 Task: select a rule when a list is selectd by anyone.
Action: Mouse moved to (1092, 91)
Screenshot: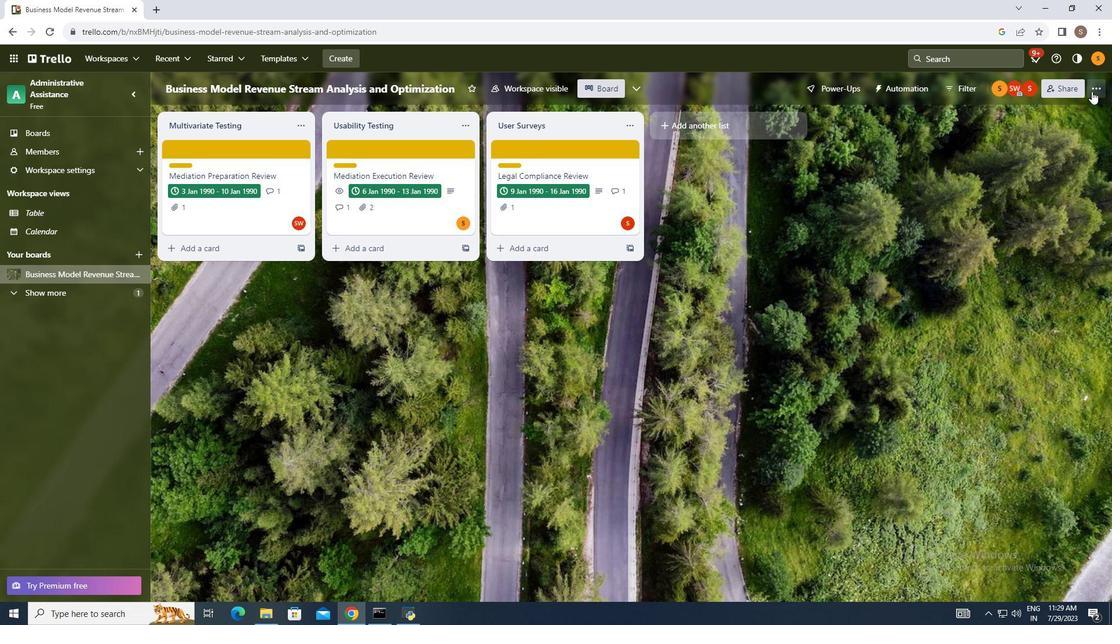 
Action: Mouse pressed left at (1092, 91)
Screenshot: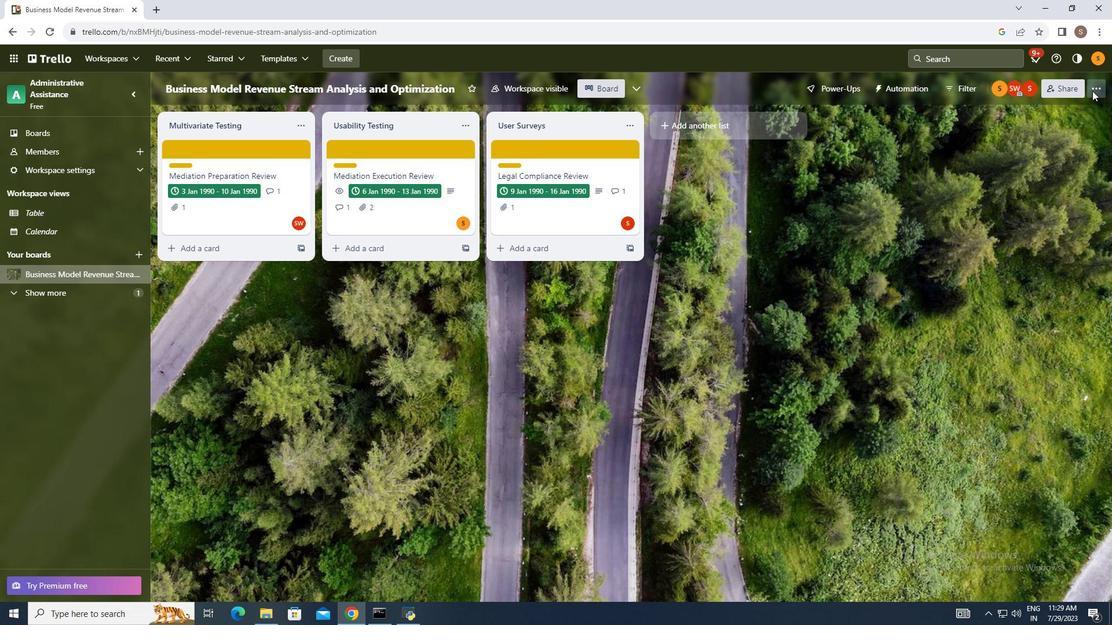 
Action: Mouse moved to (998, 257)
Screenshot: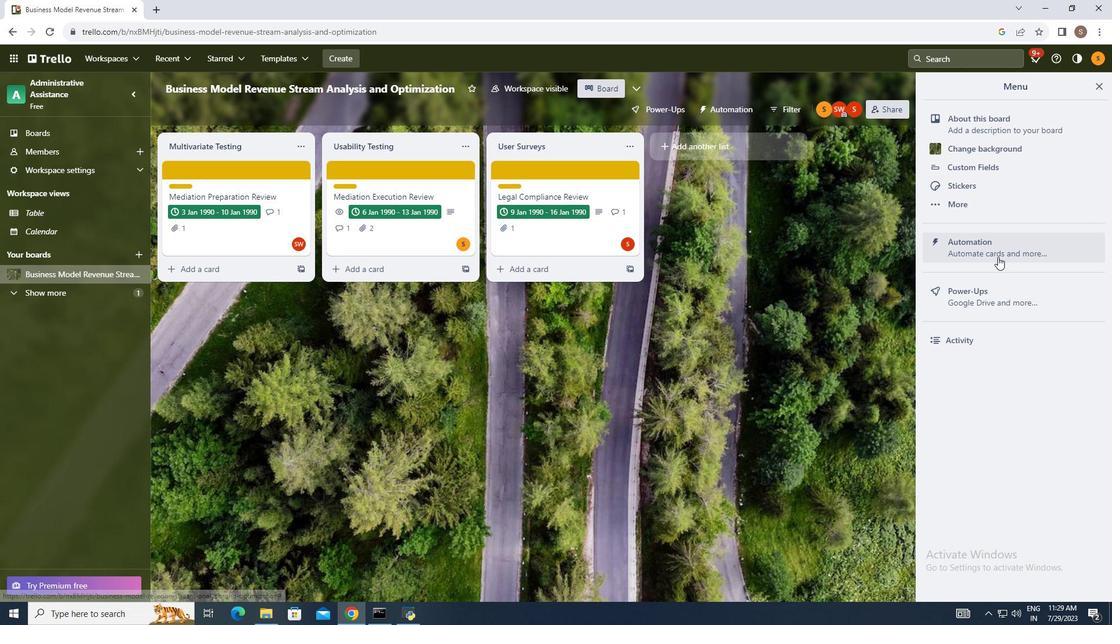 
Action: Mouse pressed left at (998, 257)
Screenshot: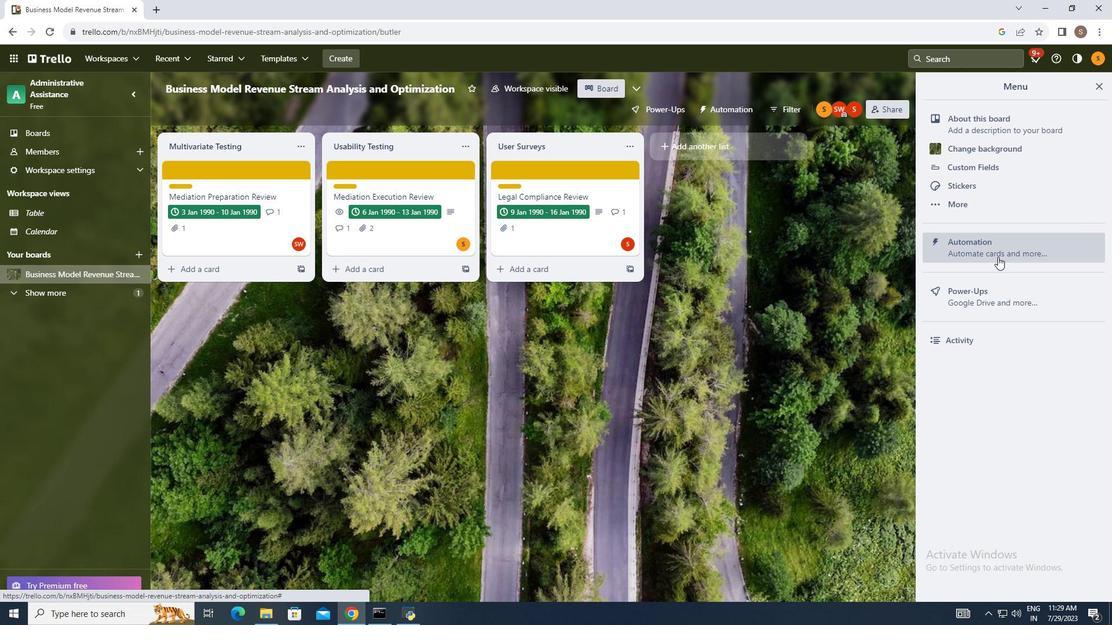 
Action: Mouse moved to (219, 209)
Screenshot: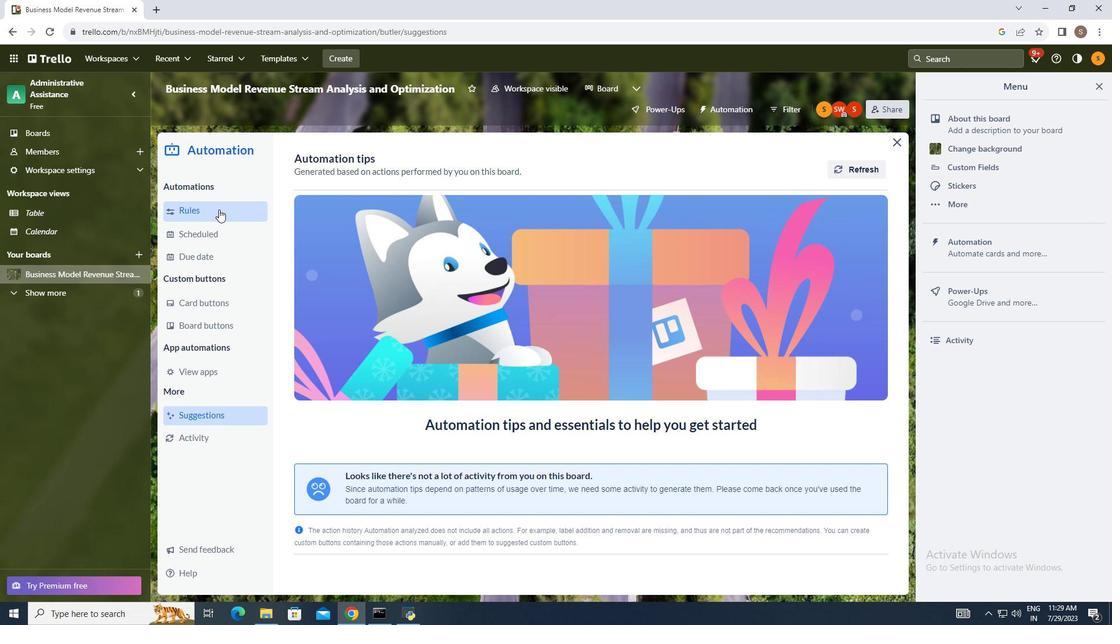 
Action: Mouse pressed left at (219, 209)
Screenshot: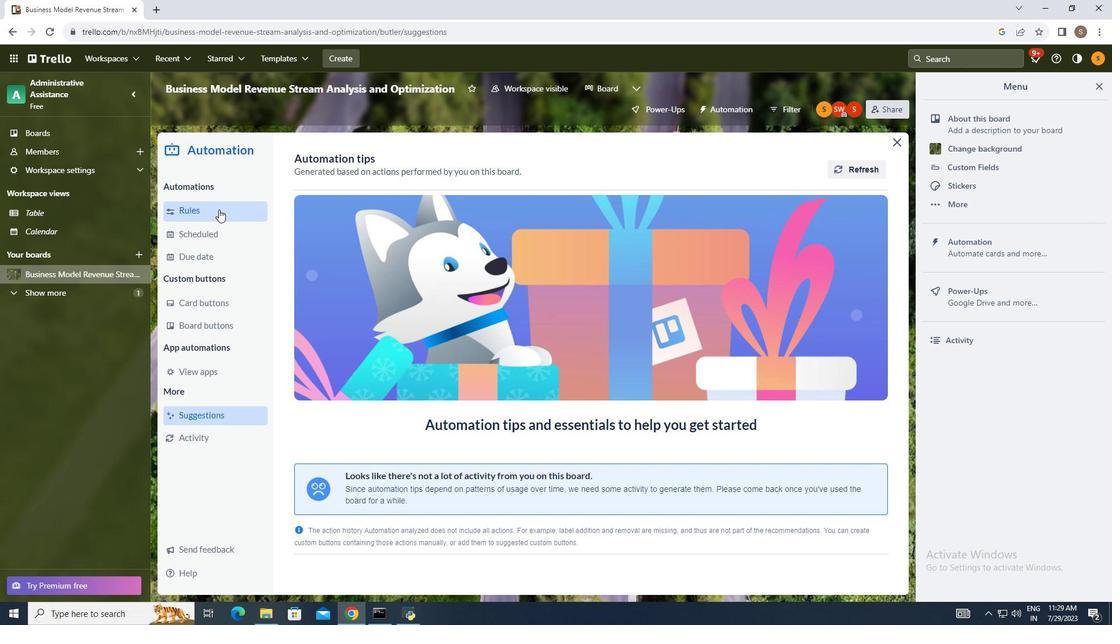 
Action: Mouse moved to (766, 163)
Screenshot: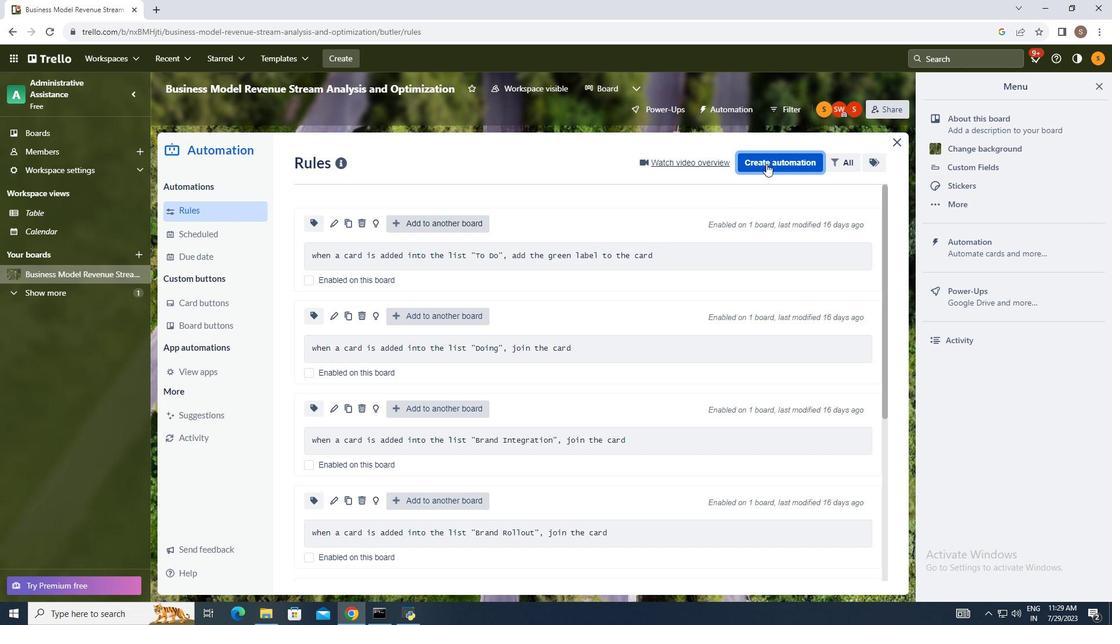
Action: Mouse pressed left at (766, 163)
Screenshot: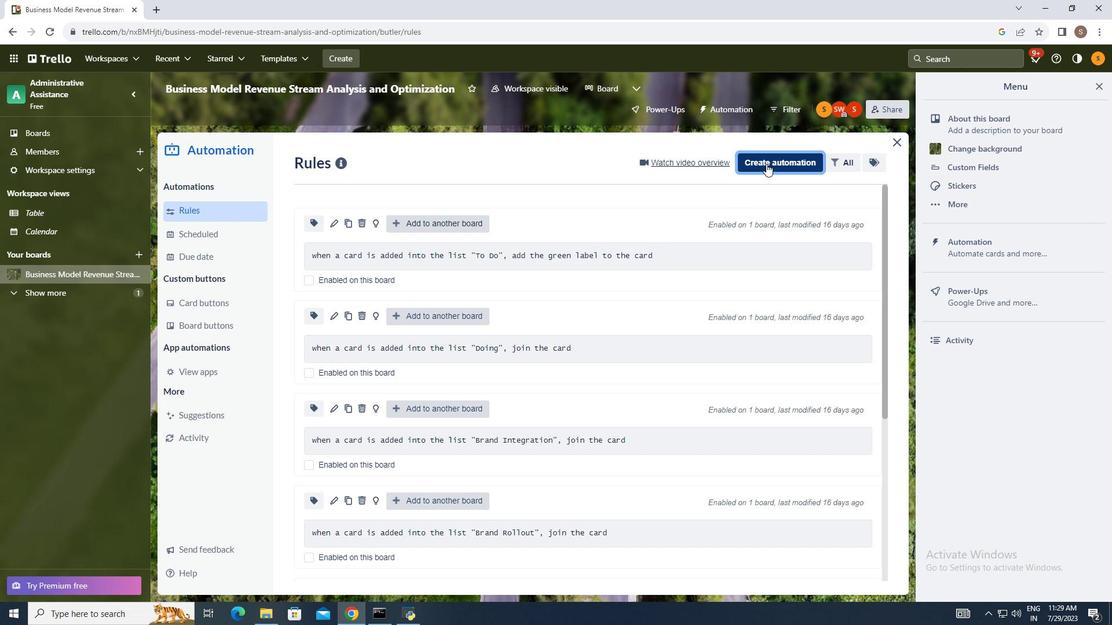 
Action: Mouse moved to (588, 275)
Screenshot: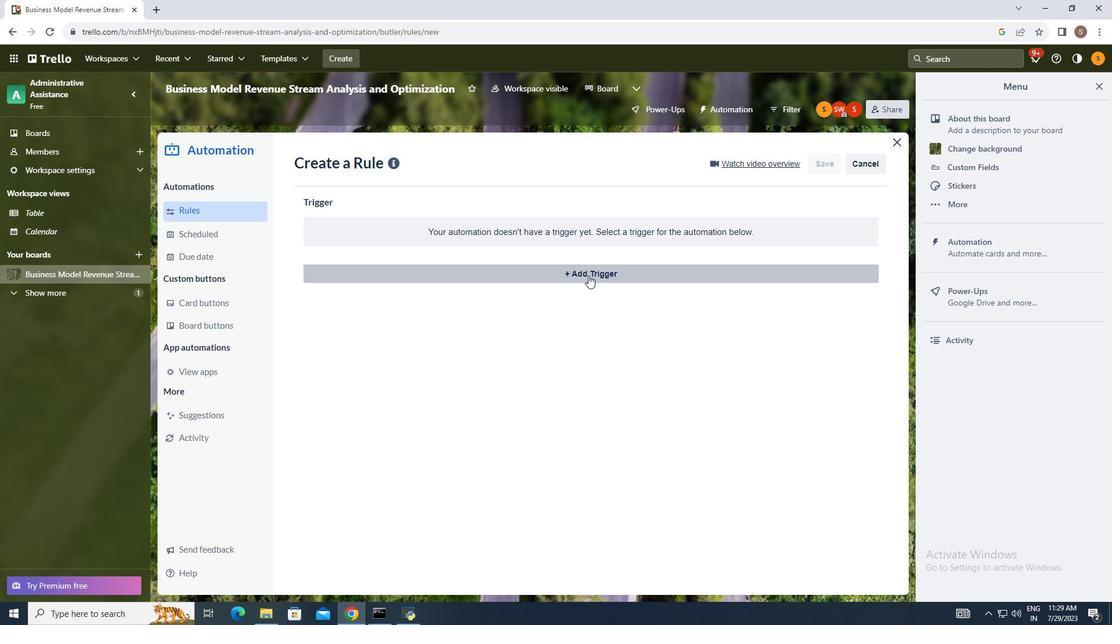 
Action: Mouse pressed left at (588, 275)
Screenshot: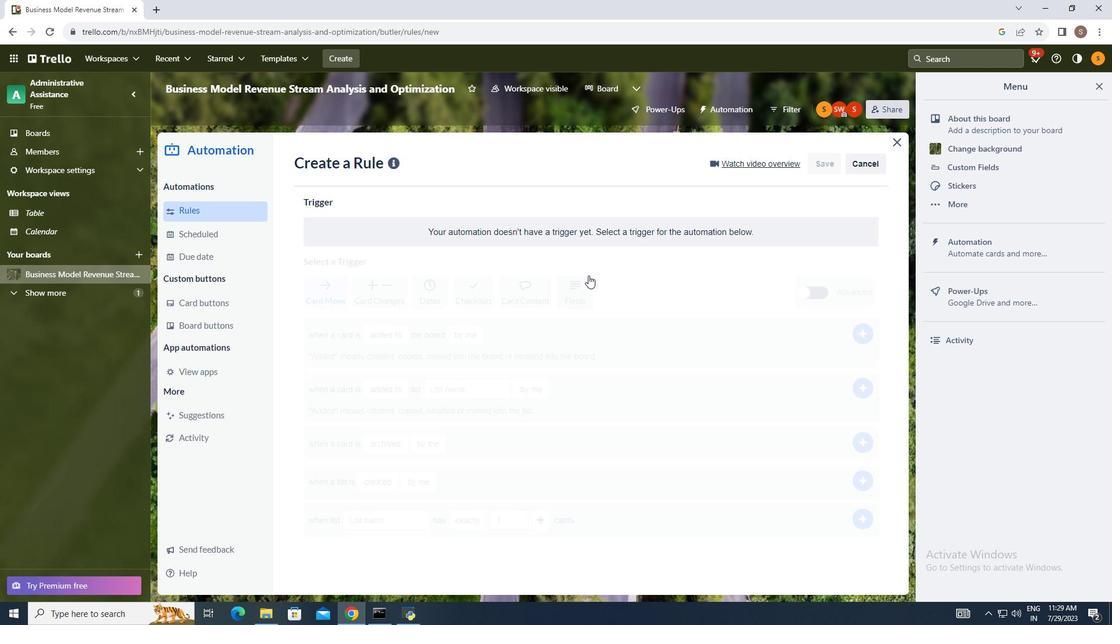 
Action: Mouse moved to (371, 509)
Screenshot: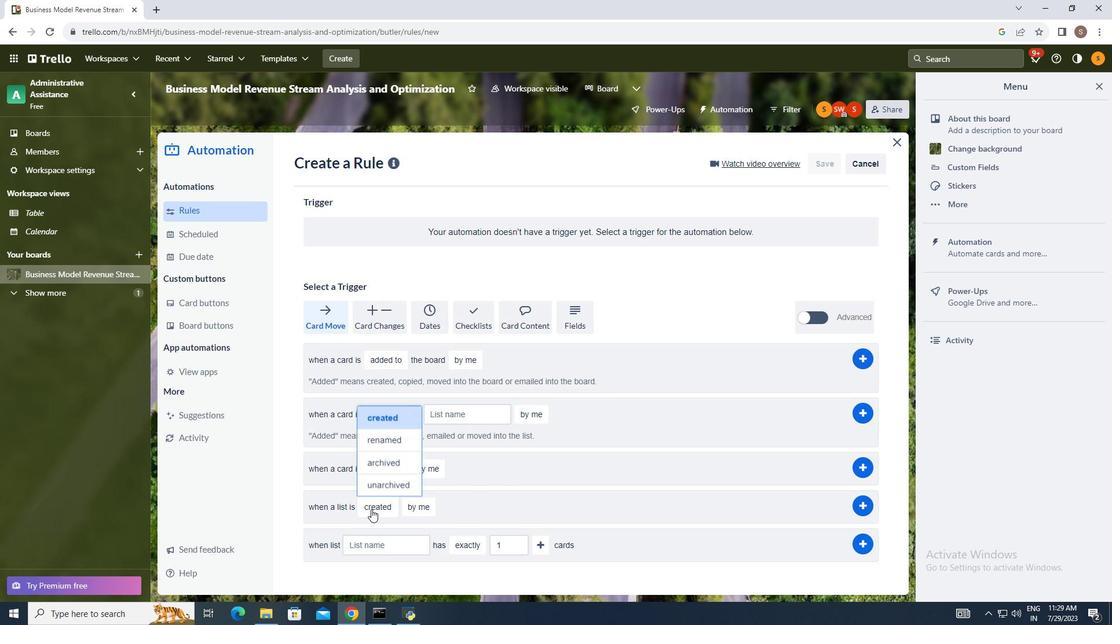
Action: Mouse pressed left at (371, 509)
Screenshot: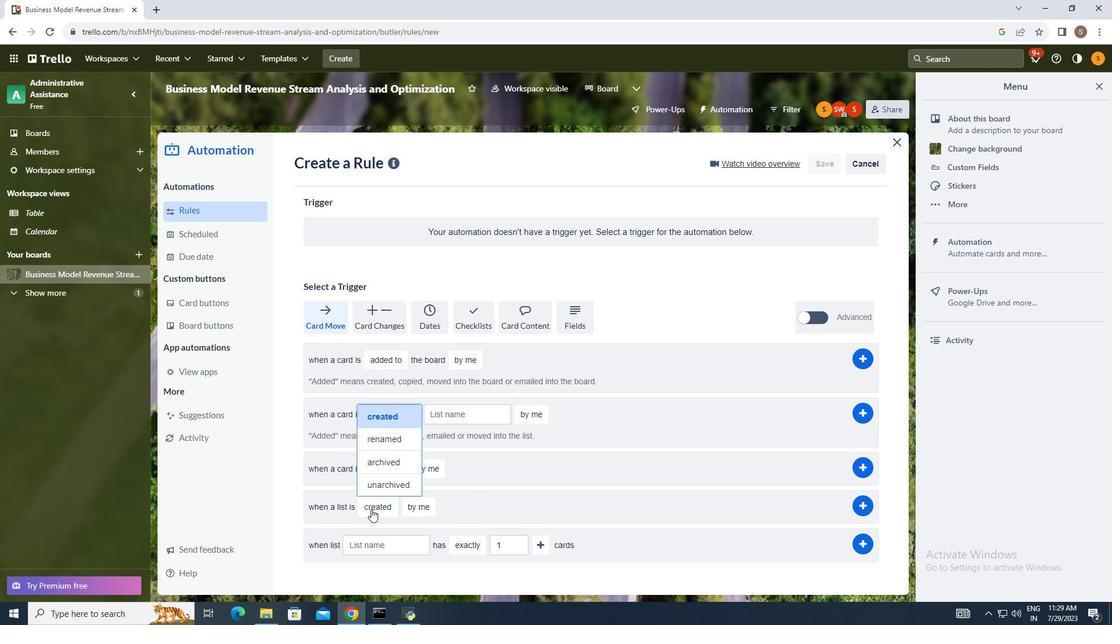 
Action: Mouse moved to (387, 413)
Screenshot: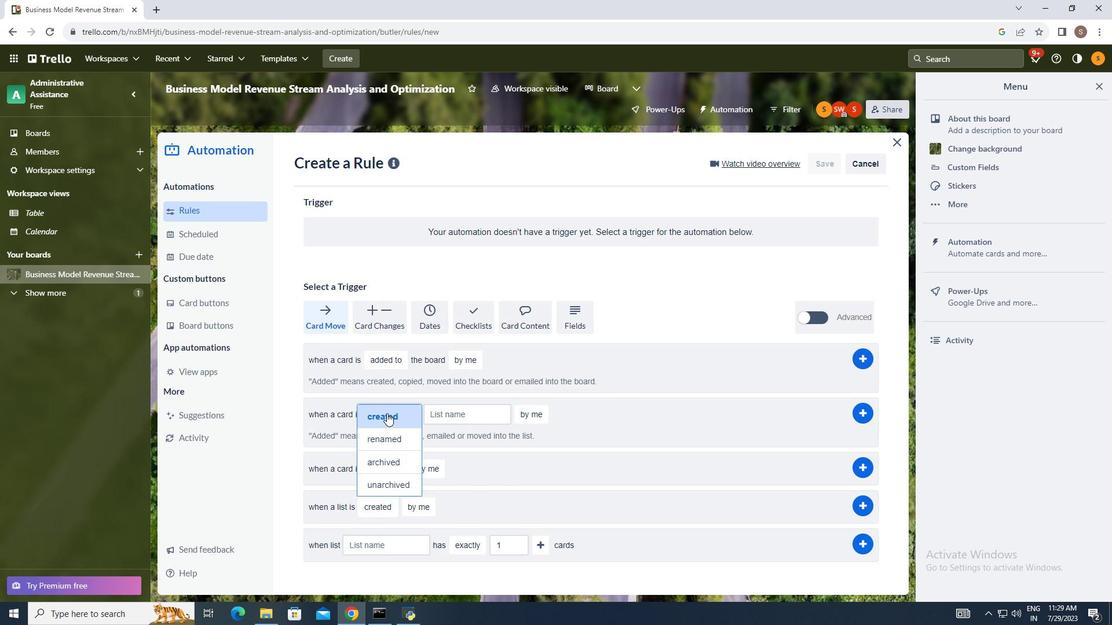 
Action: Mouse pressed left at (387, 413)
Screenshot: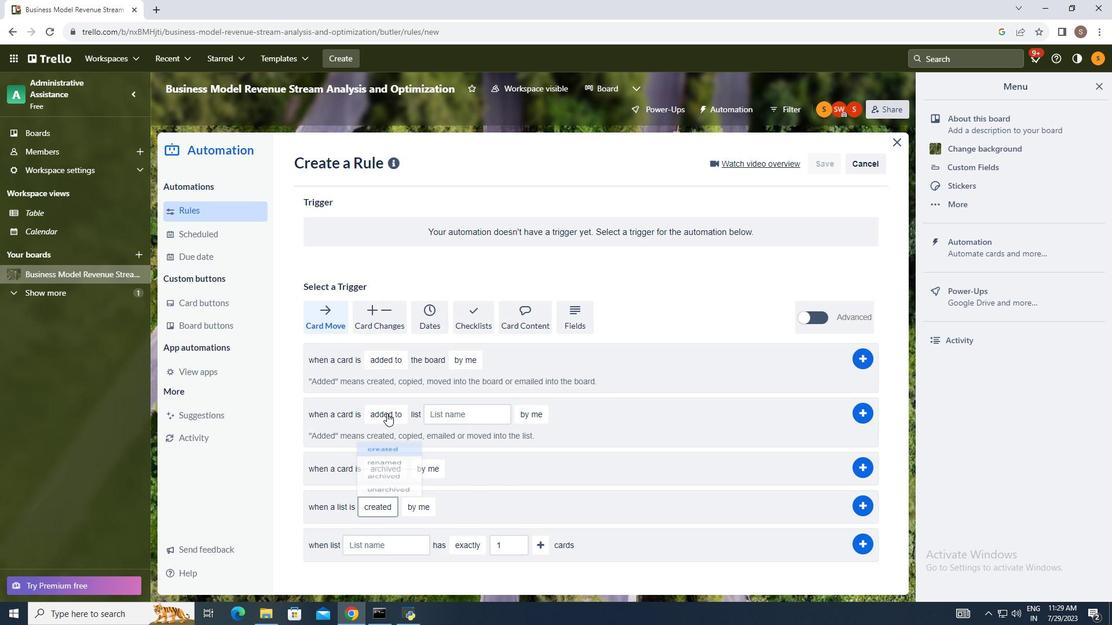 
Action: Mouse moved to (417, 510)
Screenshot: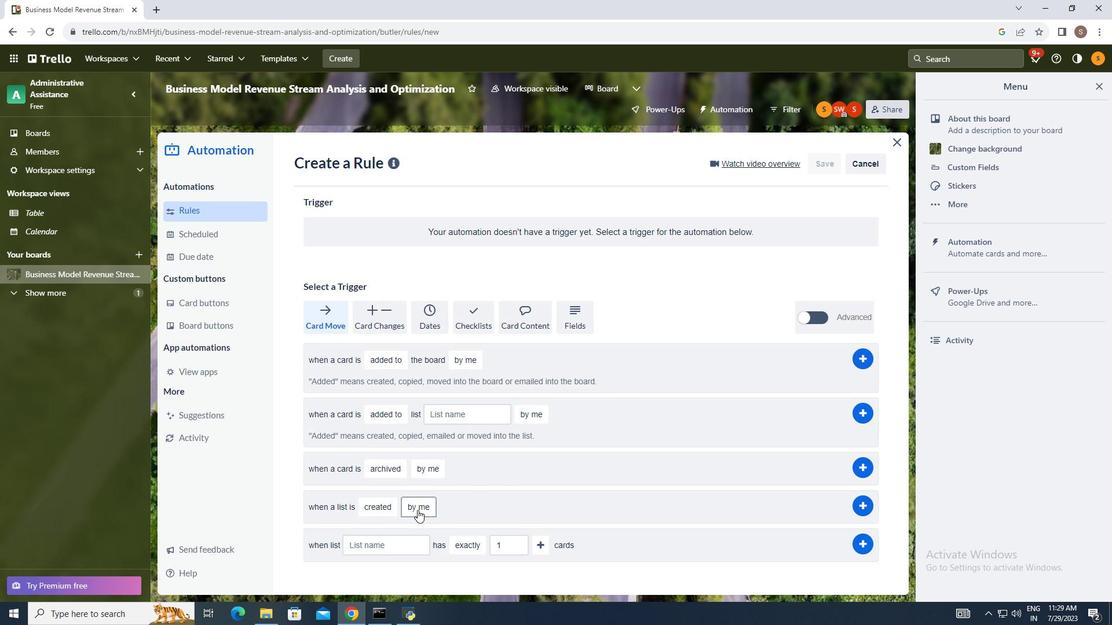 
Action: Mouse pressed left at (417, 510)
Screenshot: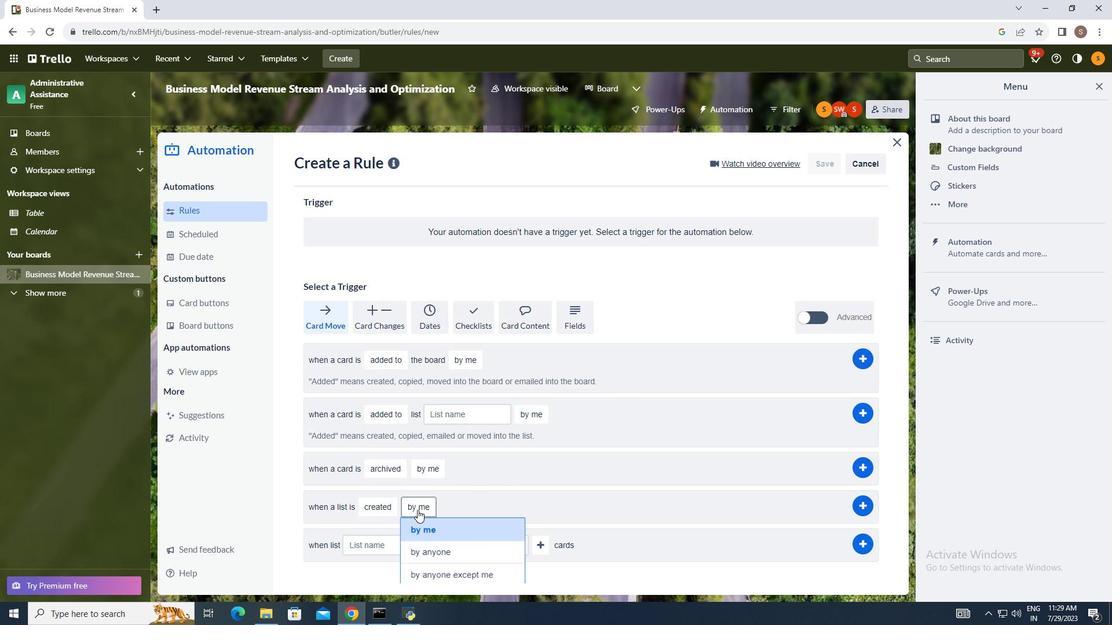 
Action: Mouse moved to (438, 559)
Screenshot: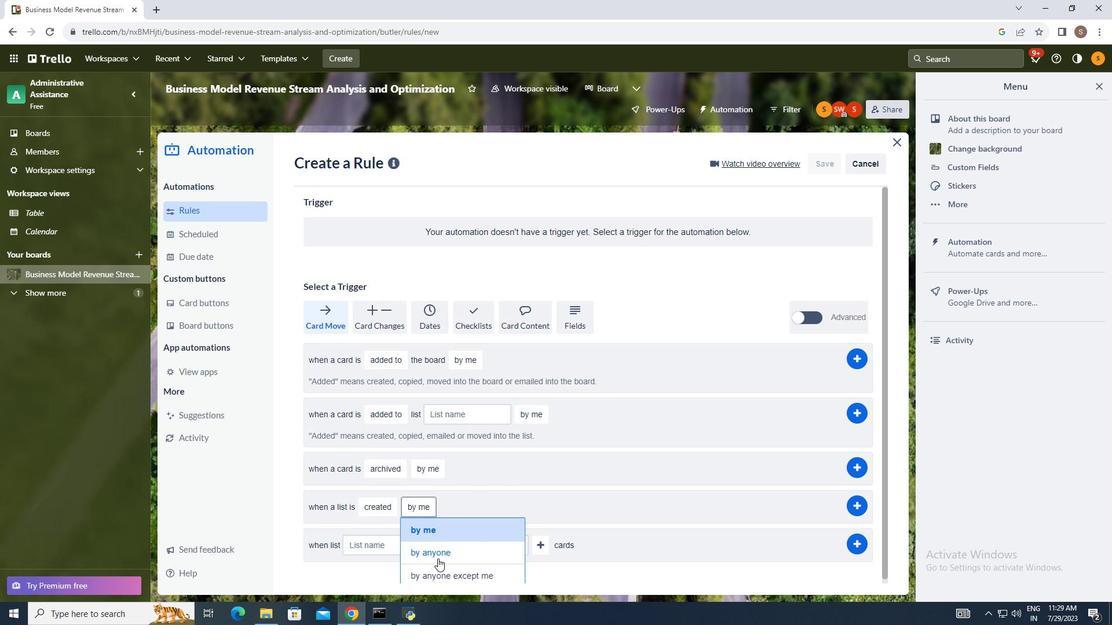 
Action: Mouse pressed left at (438, 559)
Screenshot: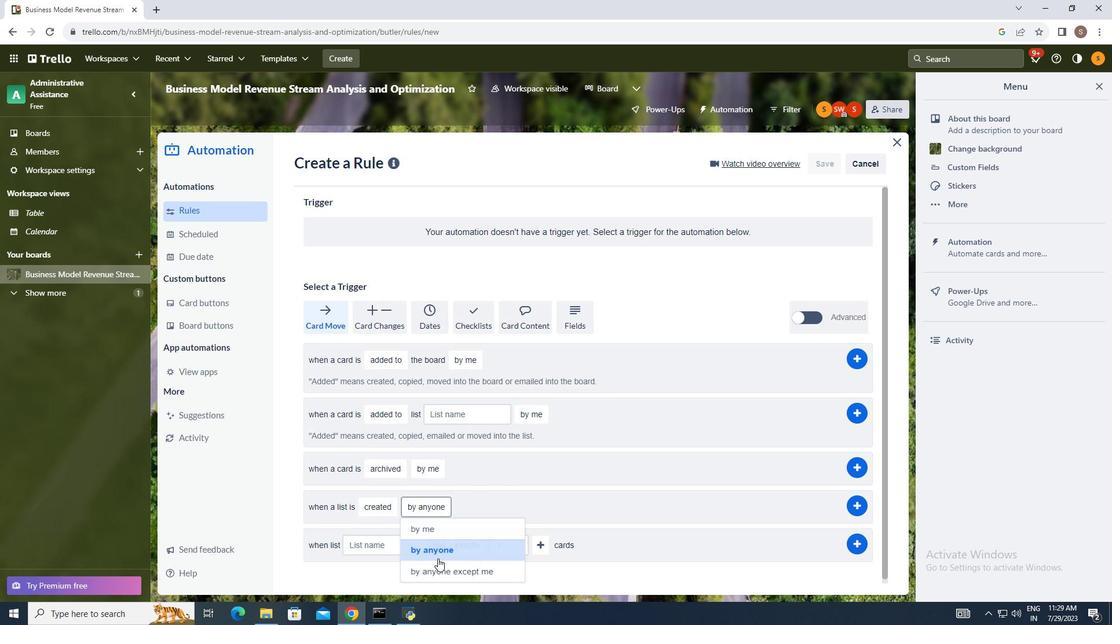 
Action: Mouse moved to (560, 490)
Screenshot: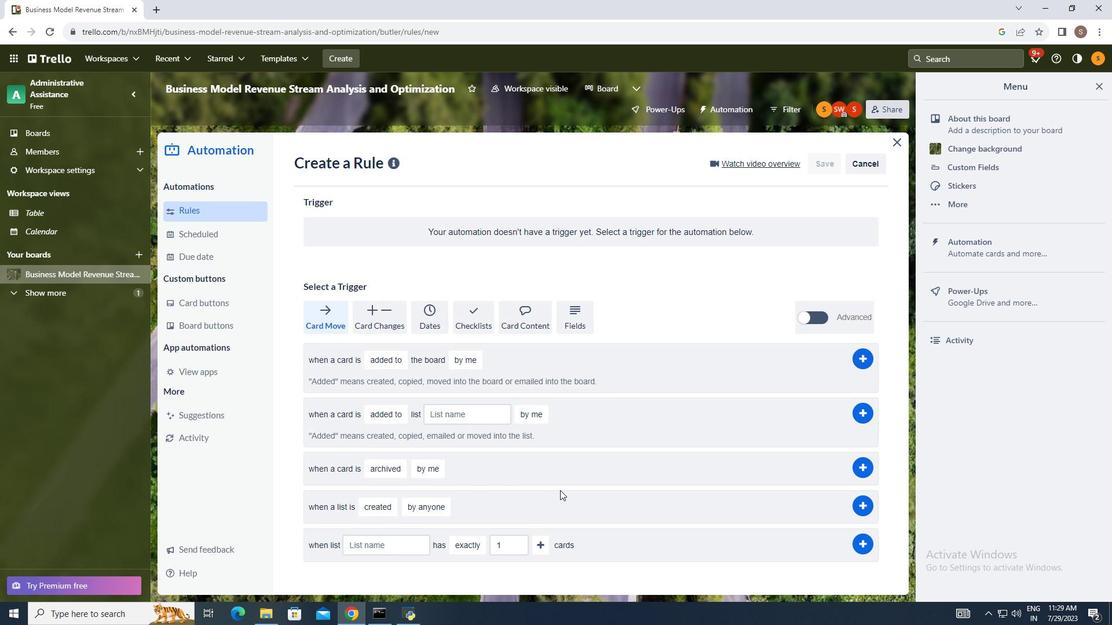 
